 Task: Create a due date automation trigger when advanced on, 2 working days after a card is due add dates not starting next week at 11:00 AM.
Action: Mouse moved to (1099, 91)
Screenshot: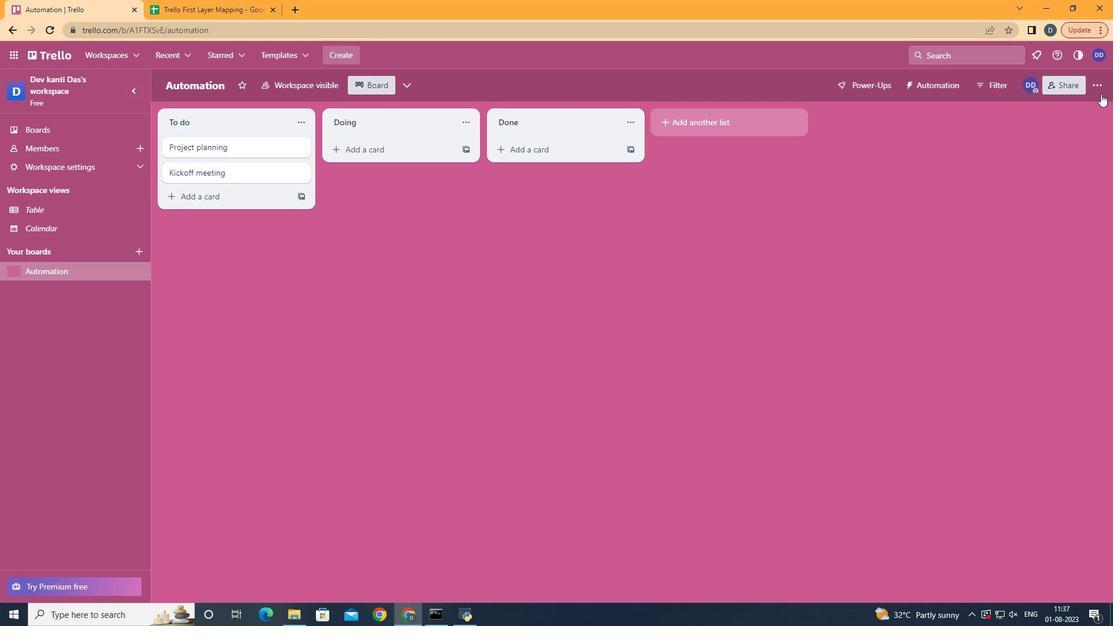 
Action: Mouse pressed left at (1099, 91)
Screenshot: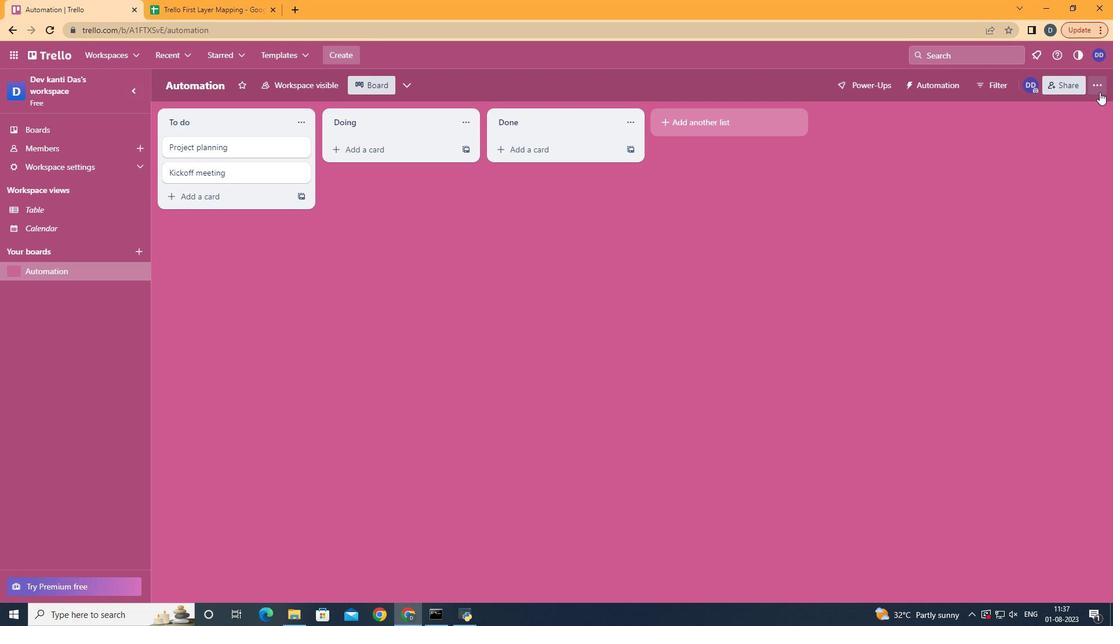 
Action: Mouse moved to (1019, 255)
Screenshot: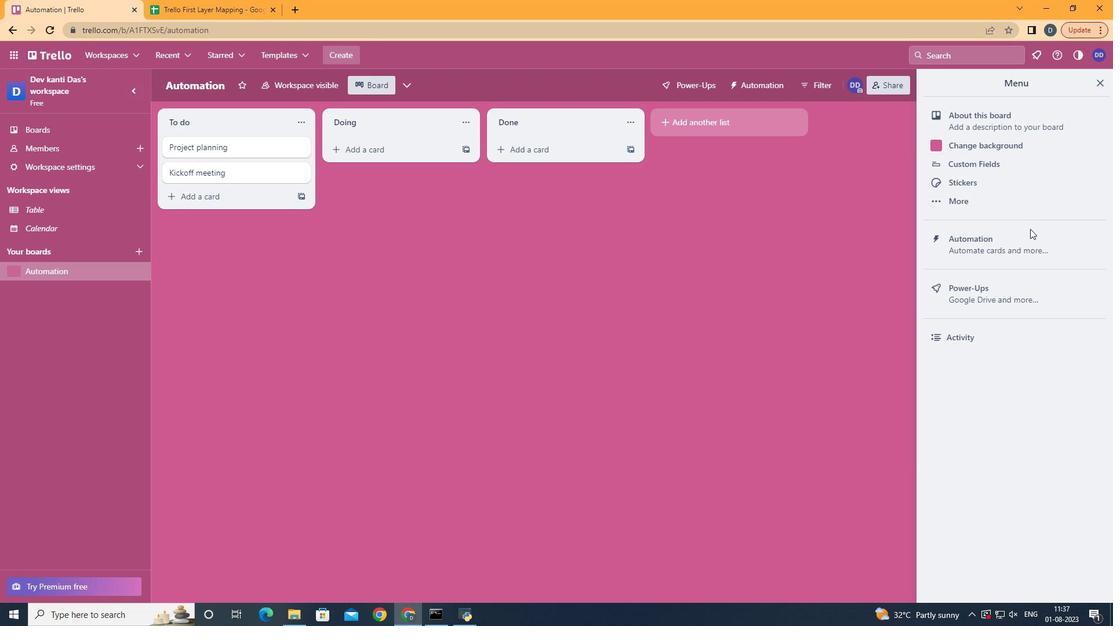 
Action: Mouse pressed left at (1019, 255)
Screenshot: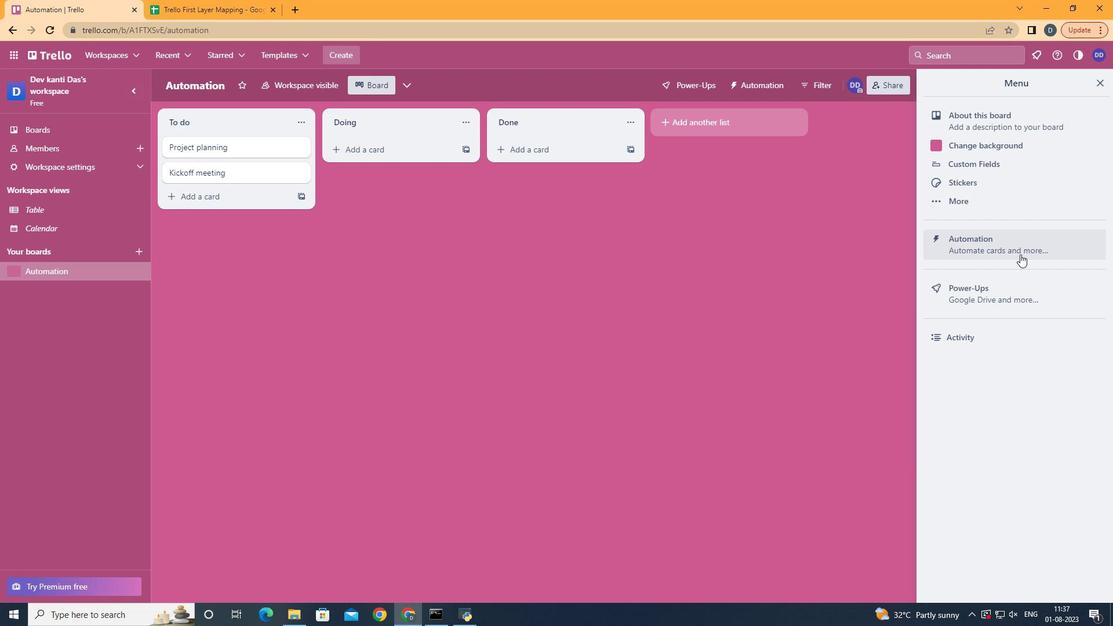 
Action: Mouse moved to (255, 233)
Screenshot: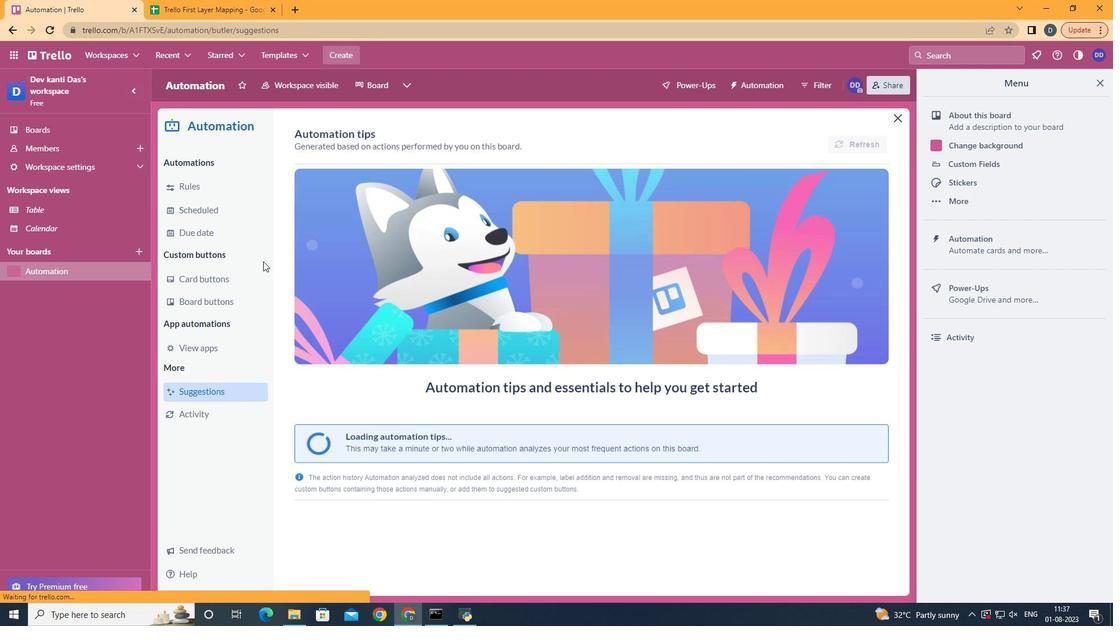 
Action: Mouse pressed left at (255, 233)
Screenshot: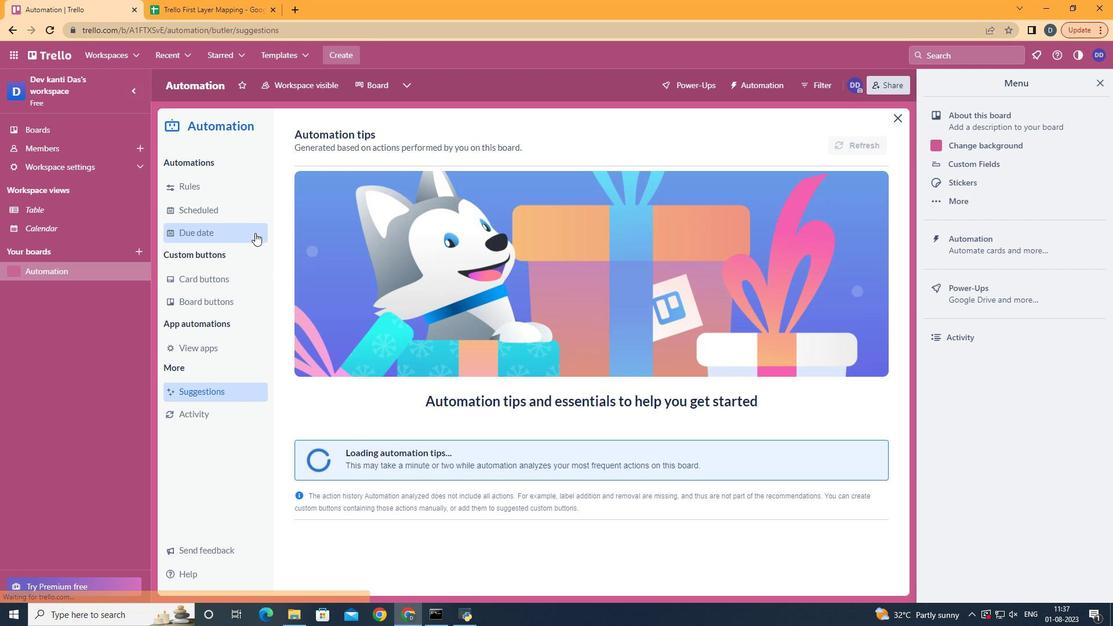 
Action: Mouse moved to (845, 137)
Screenshot: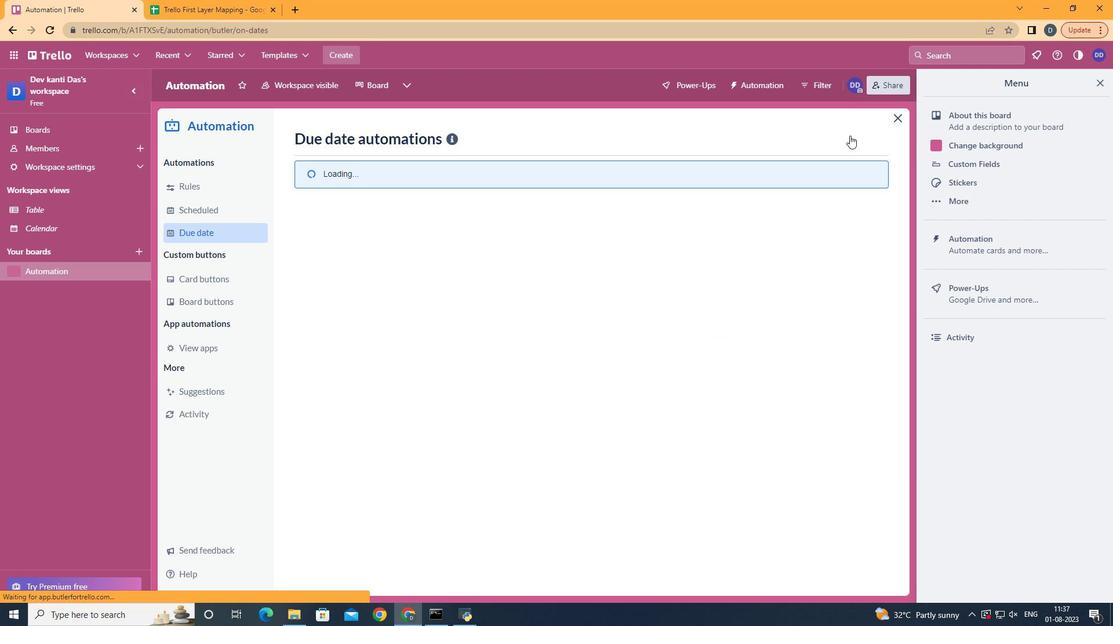 
Action: Mouse pressed left at (845, 137)
Screenshot: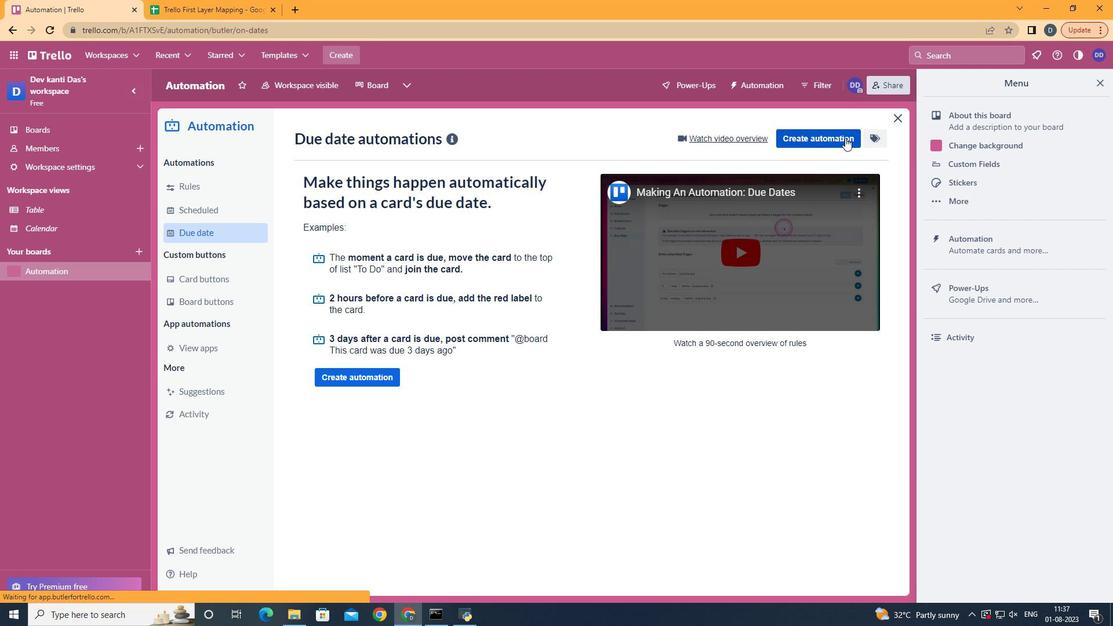 
Action: Mouse moved to (617, 249)
Screenshot: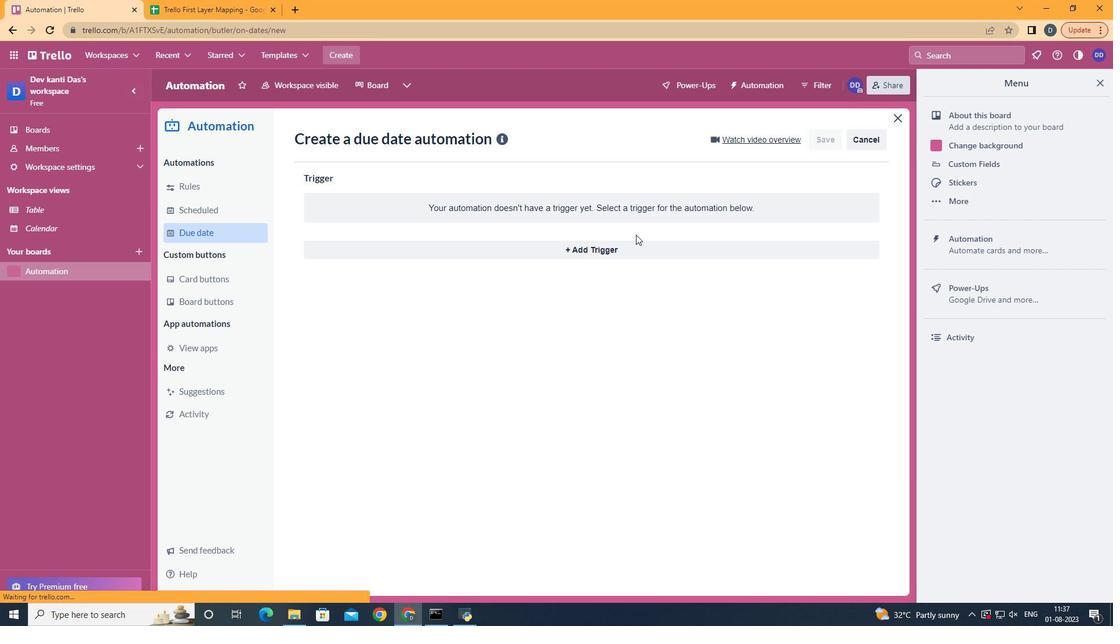 
Action: Mouse pressed left at (617, 249)
Screenshot: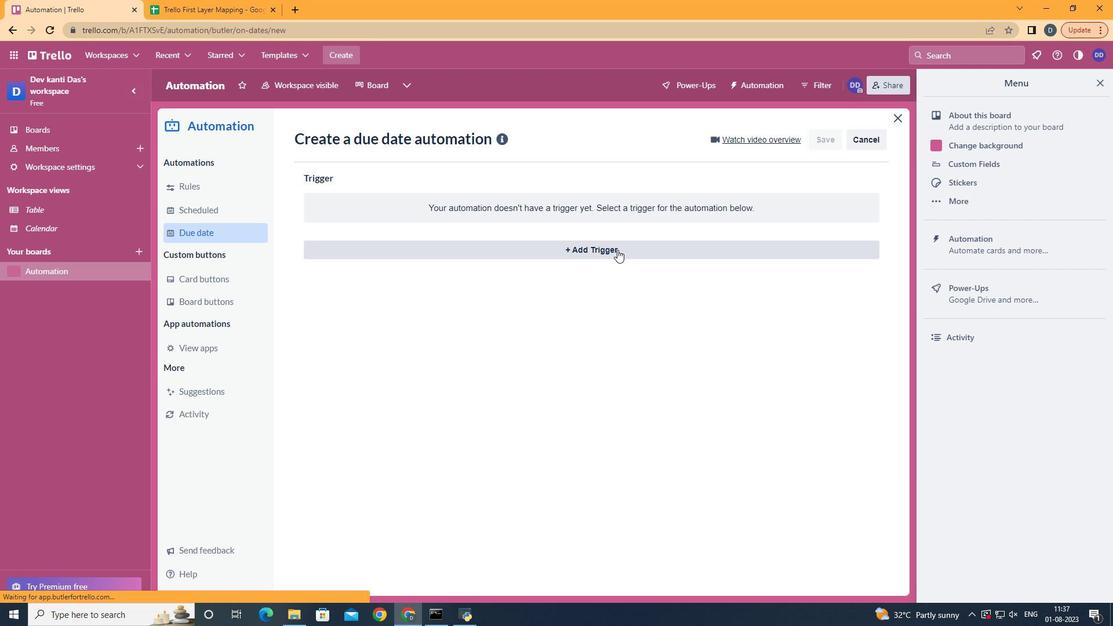 
Action: Mouse moved to (380, 464)
Screenshot: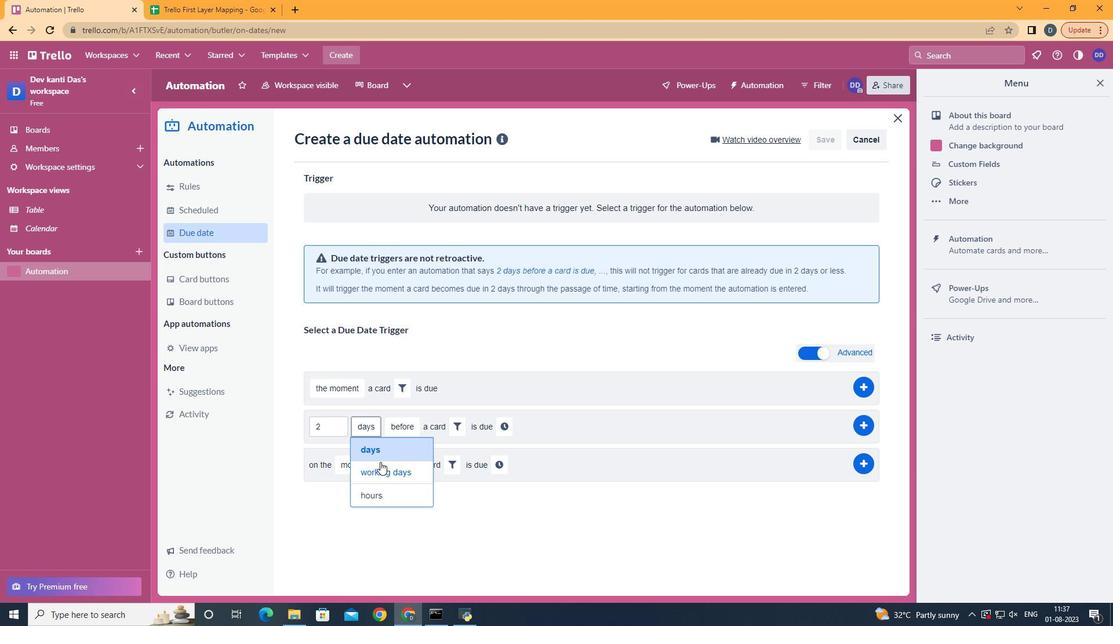 
Action: Mouse pressed left at (380, 464)
Screenshot: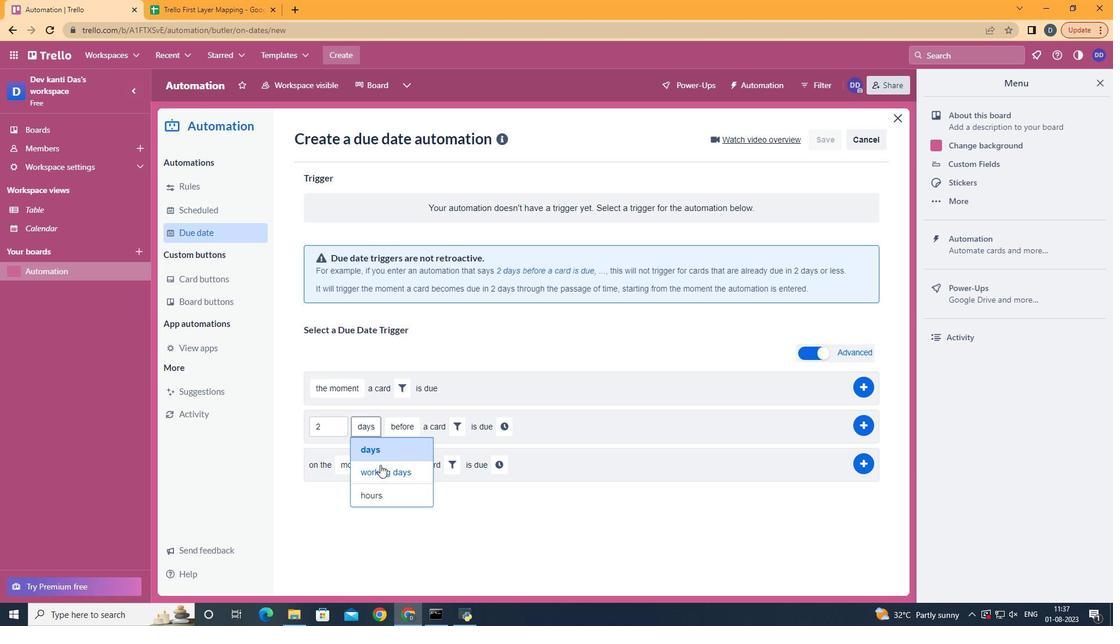 
Action: Mouse moved to (438, 474)
Screenshot: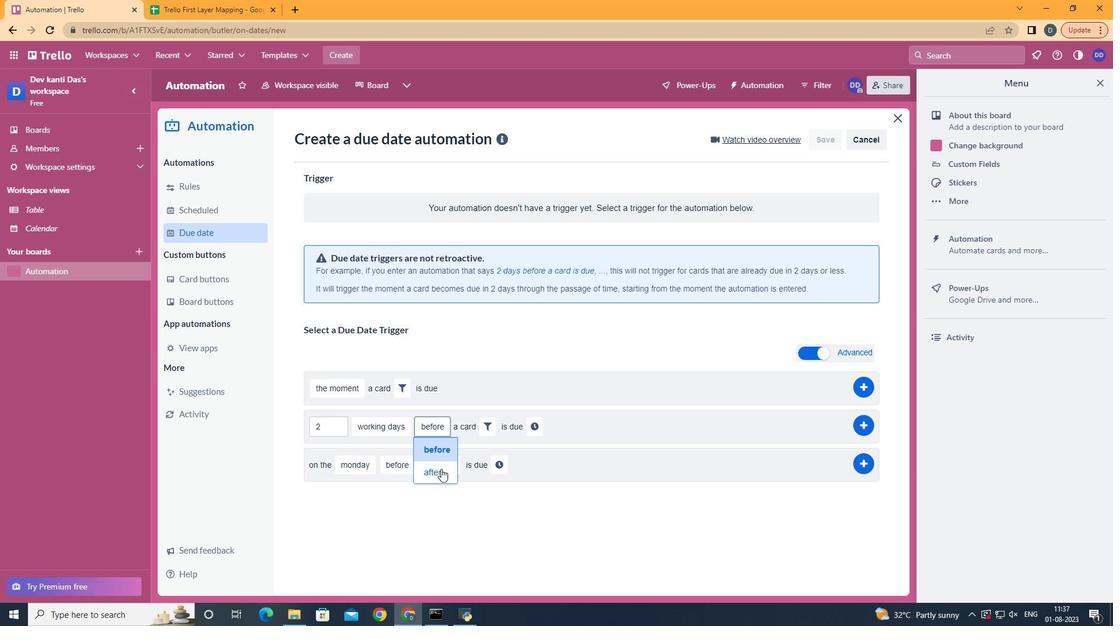 
Action: Mouse pressed left at (438, 474)
Screenshot: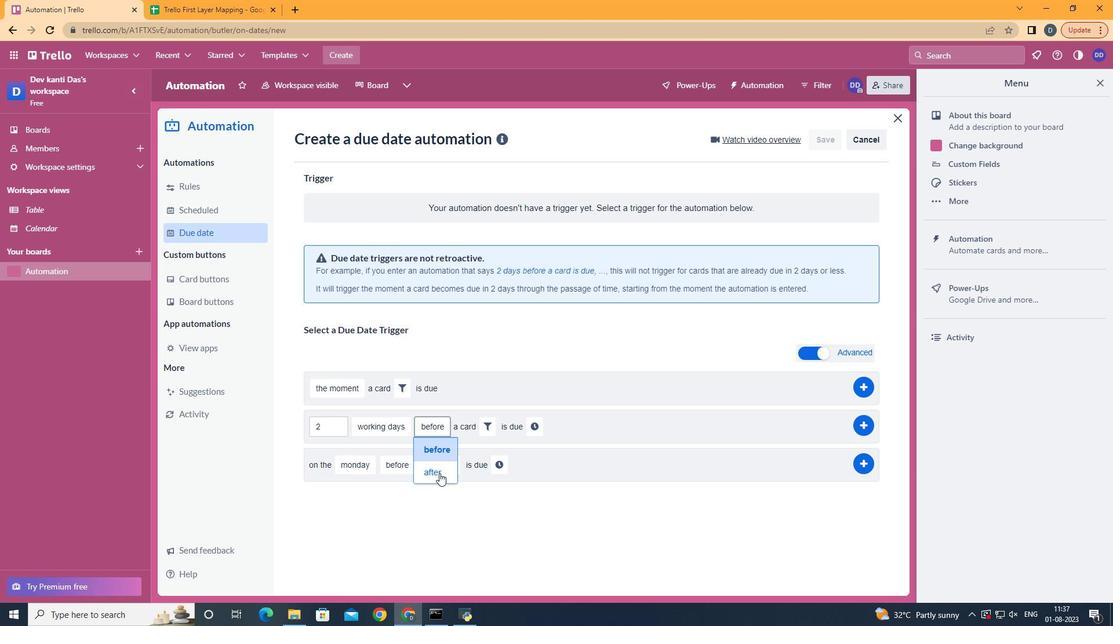 
Action: Mouse moved to (484, 423)
Screenshot: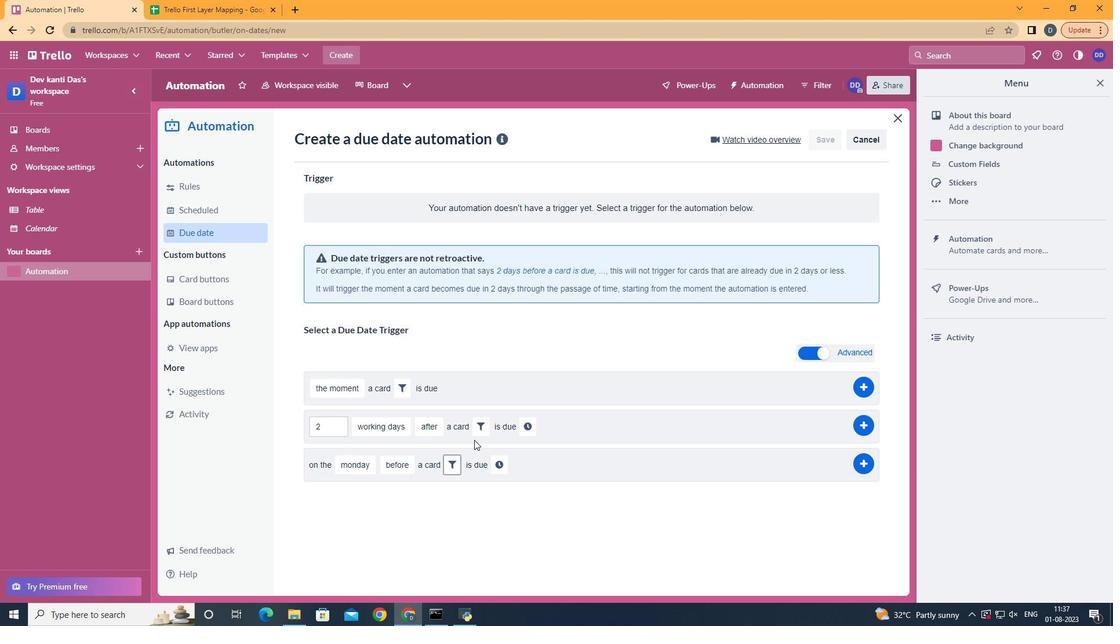
Action: Mouse pressed left at (484, 423)
Screenshot: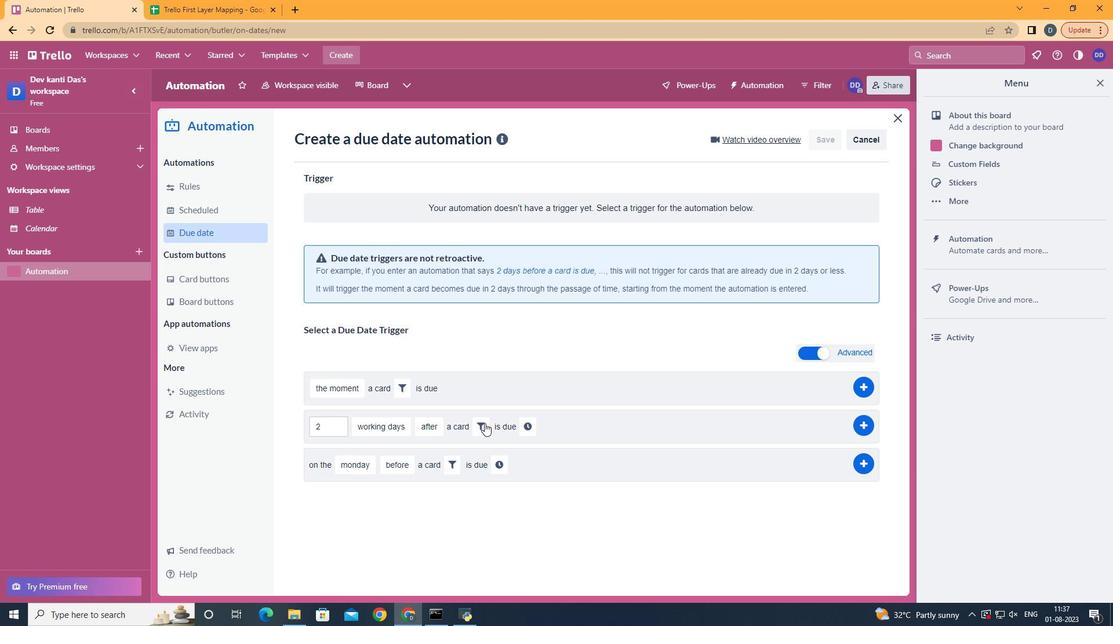 
Action: Mouse moved to (535, 458)
Screenshot: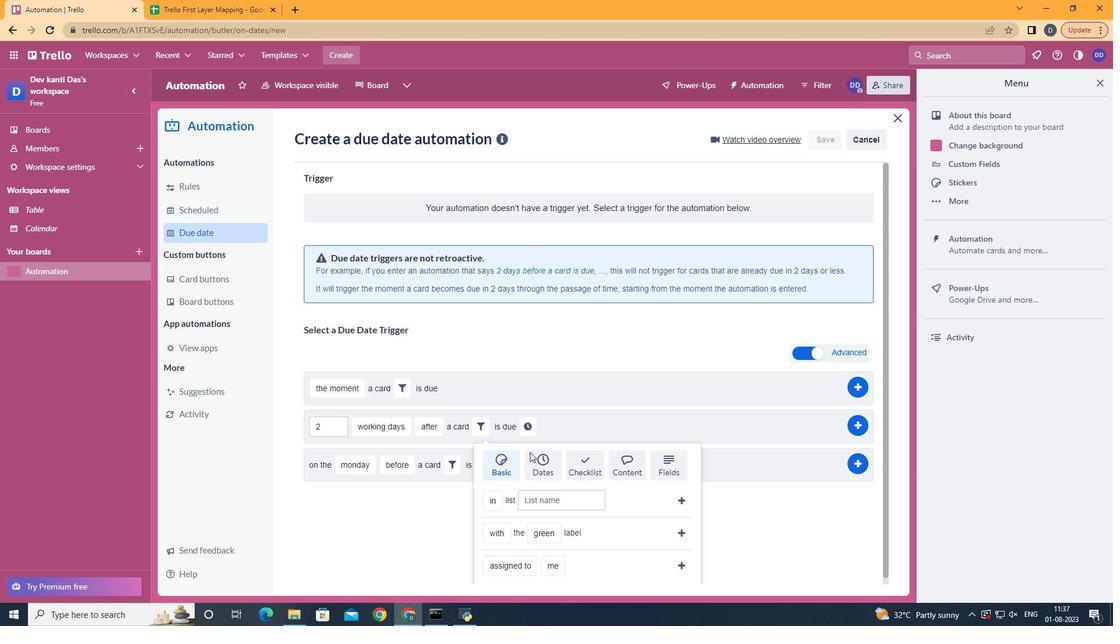 
Action: Mouse pressed left at (535, 458)
Screenshot: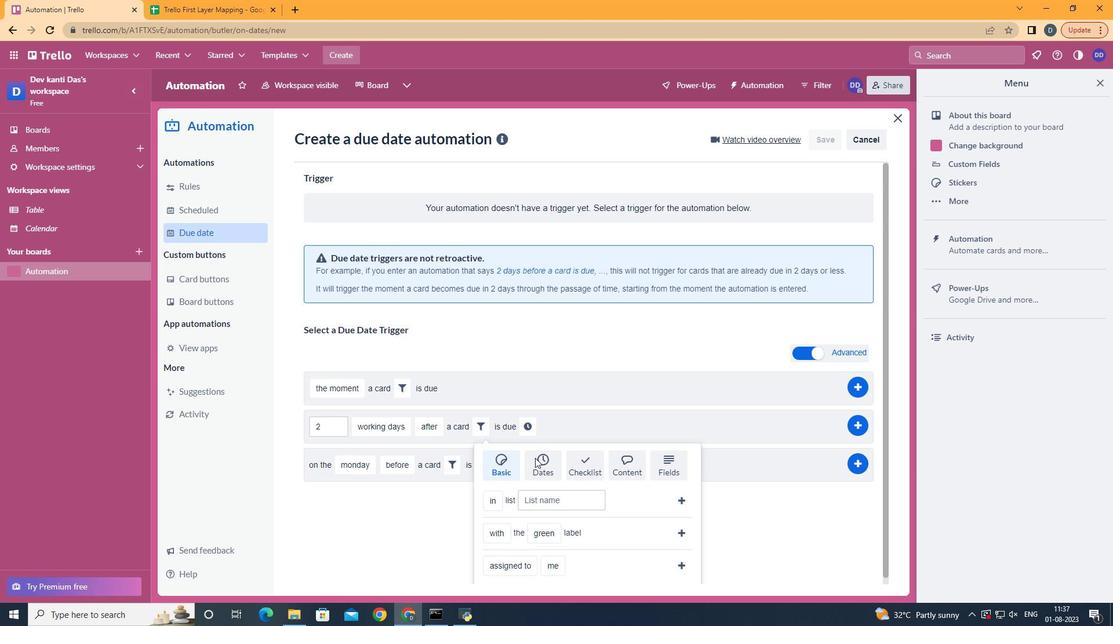 
Action: Mouse scrolled (535, 457) with delta (0, 0)
Screenshot: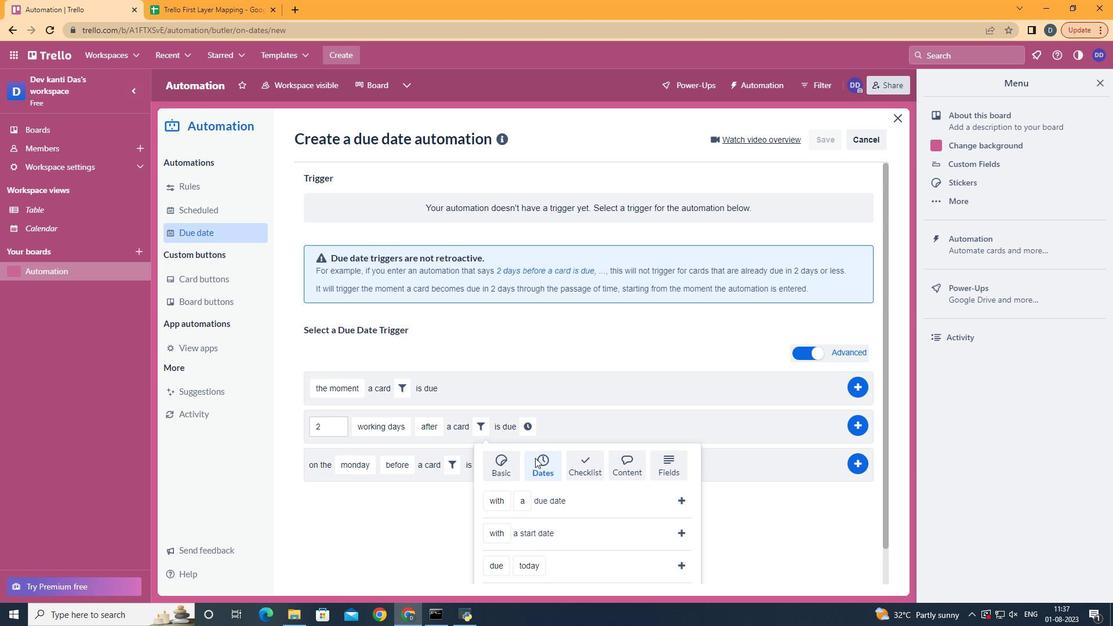 
Action: Mouse scrolled (535, 457) with delta (0, 0)
Screenshot: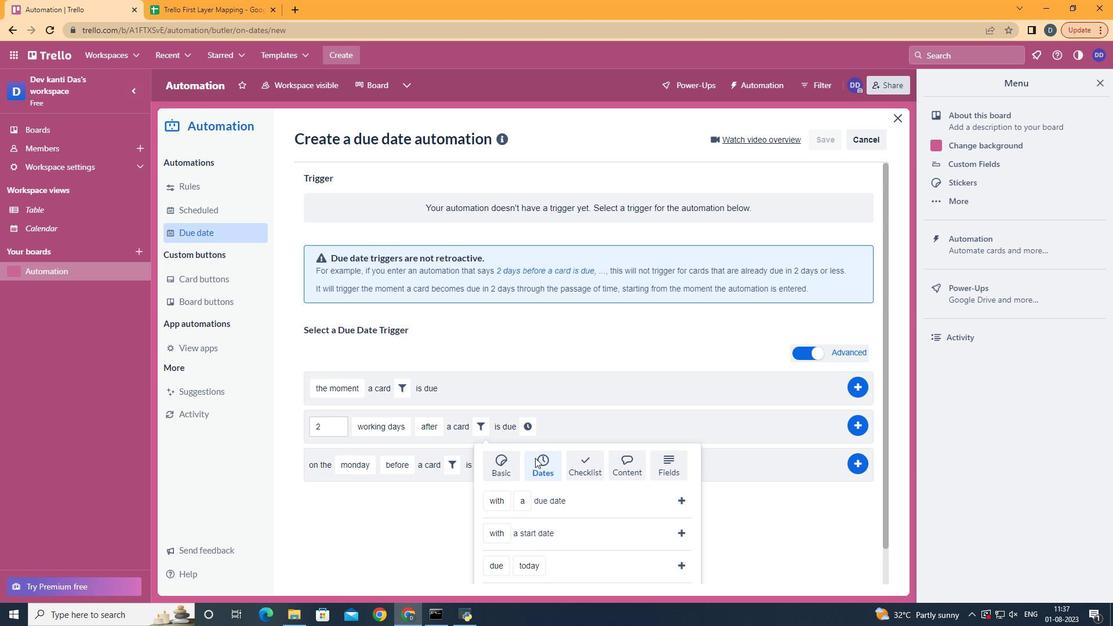 
Action: Mouse scrolled (535, 457) with delta (0, 0)
Screenshot: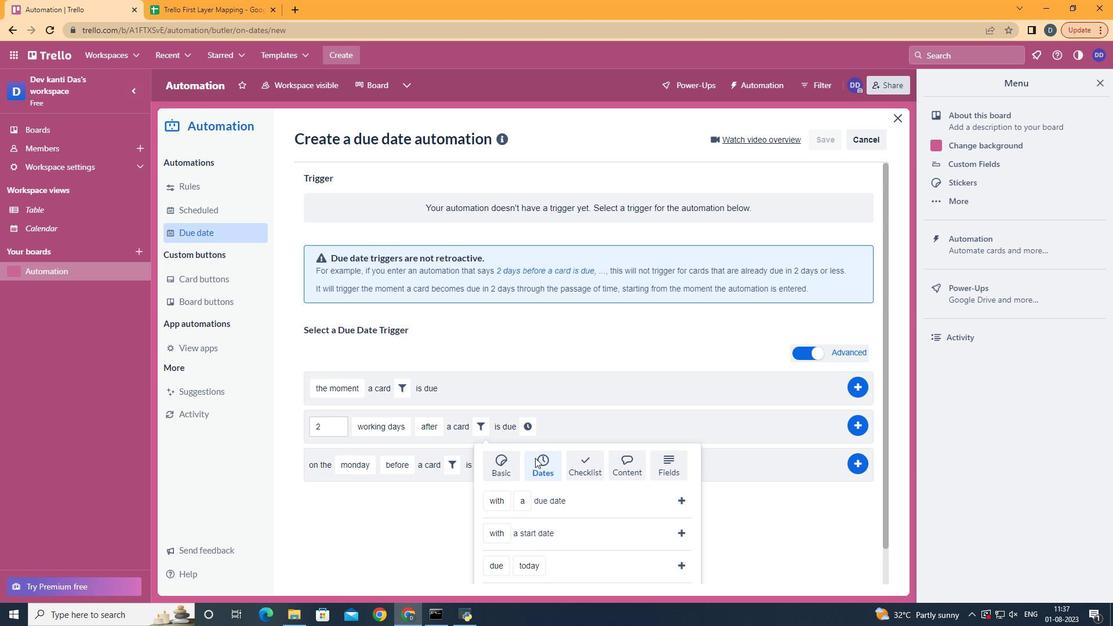 
Action: Mouse scrolled (535, 457) with delta (0, 0)
Screenshot: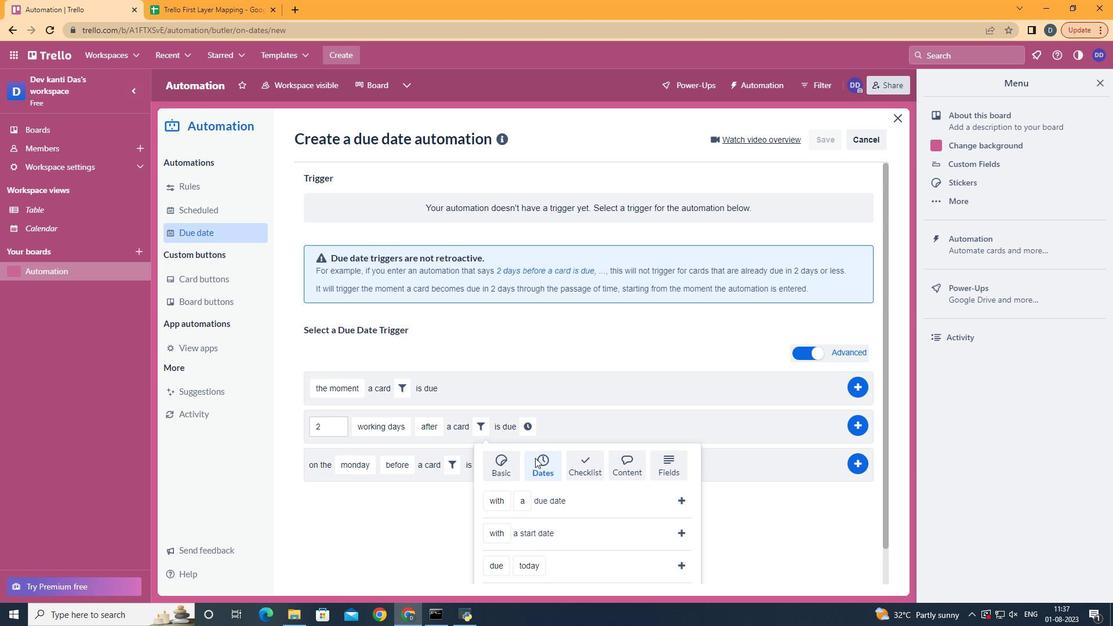 
Action: Mouse moved to (512, 506)
Screenshot: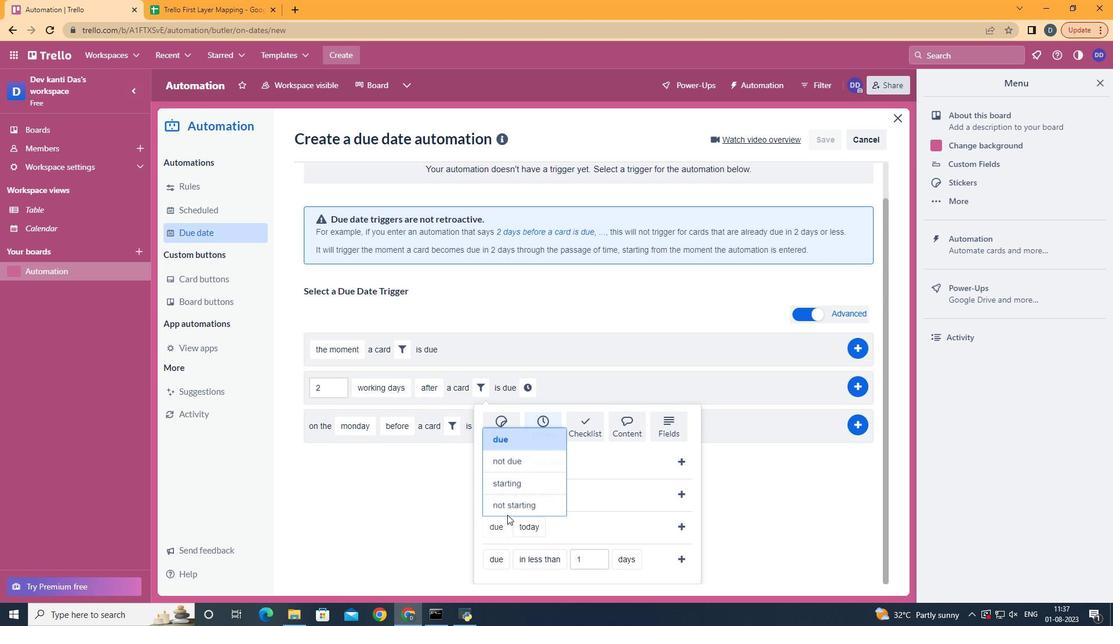 
Action: Mouse pressed left at (512, 506)
Screenshot: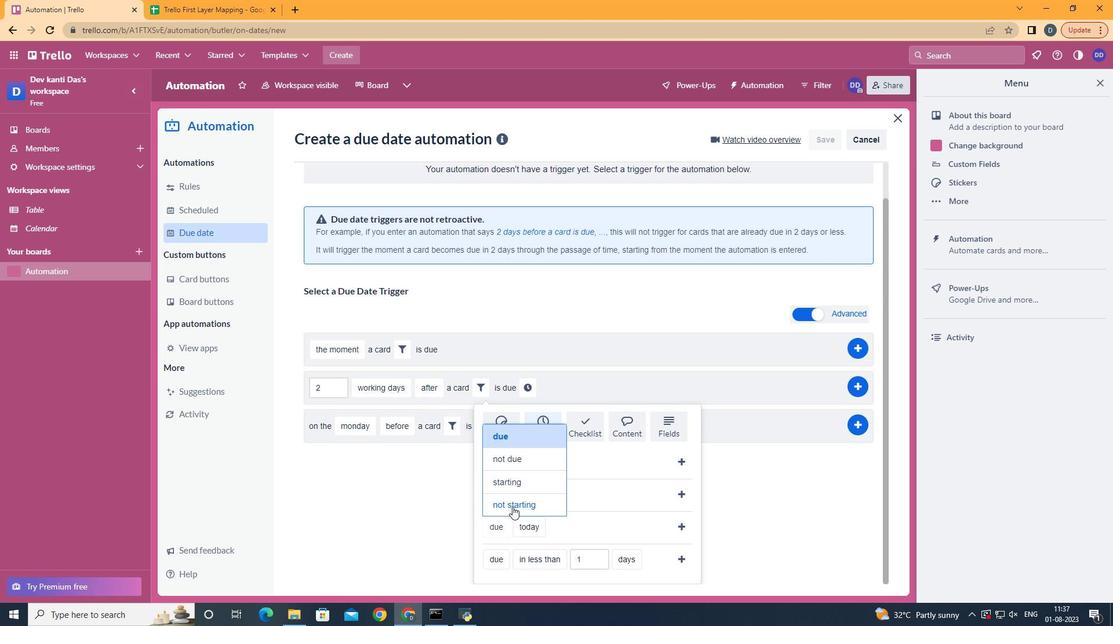 
Action: Mouse moved to (577, 459)
Screenshot: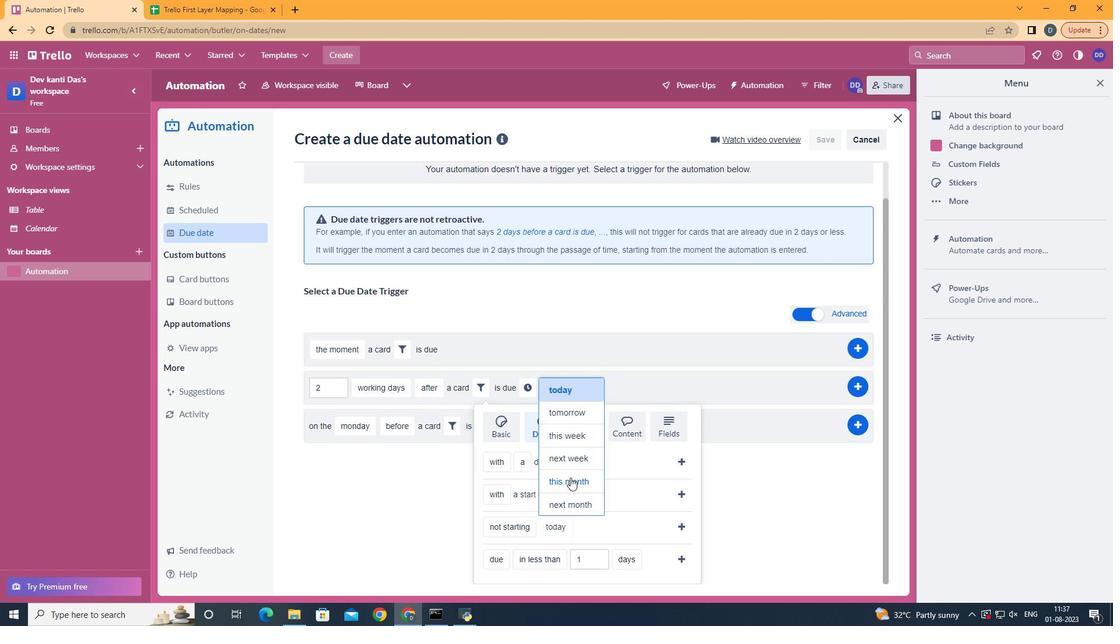 
Action: Mouse pressed left at (577, 459)
Screenshot: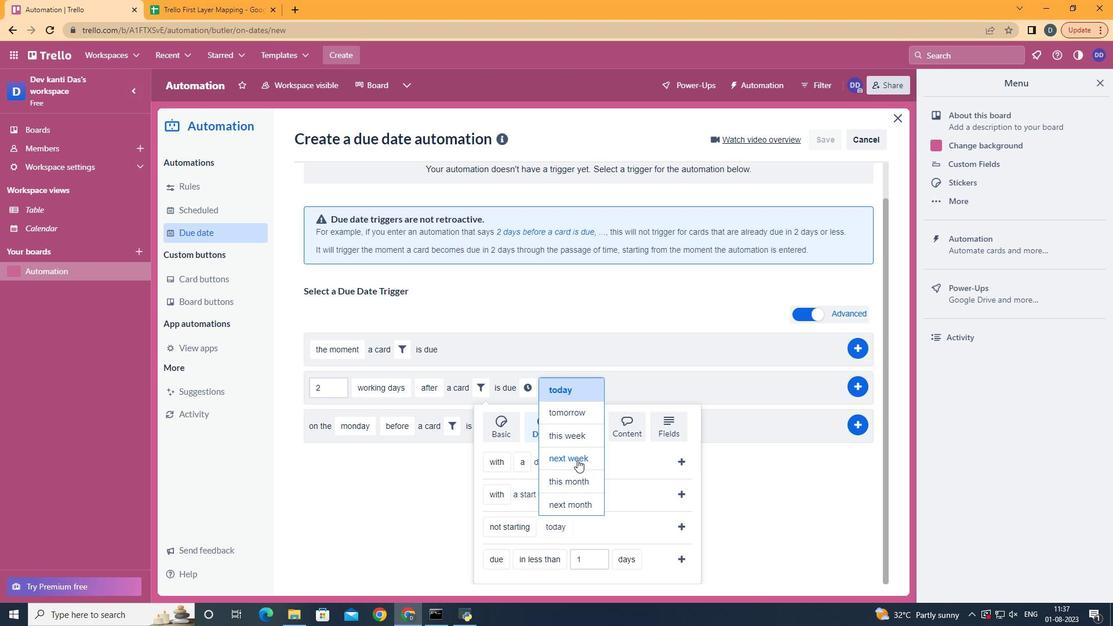 
Action: Mouse moved to (681, 527)
Screenshot: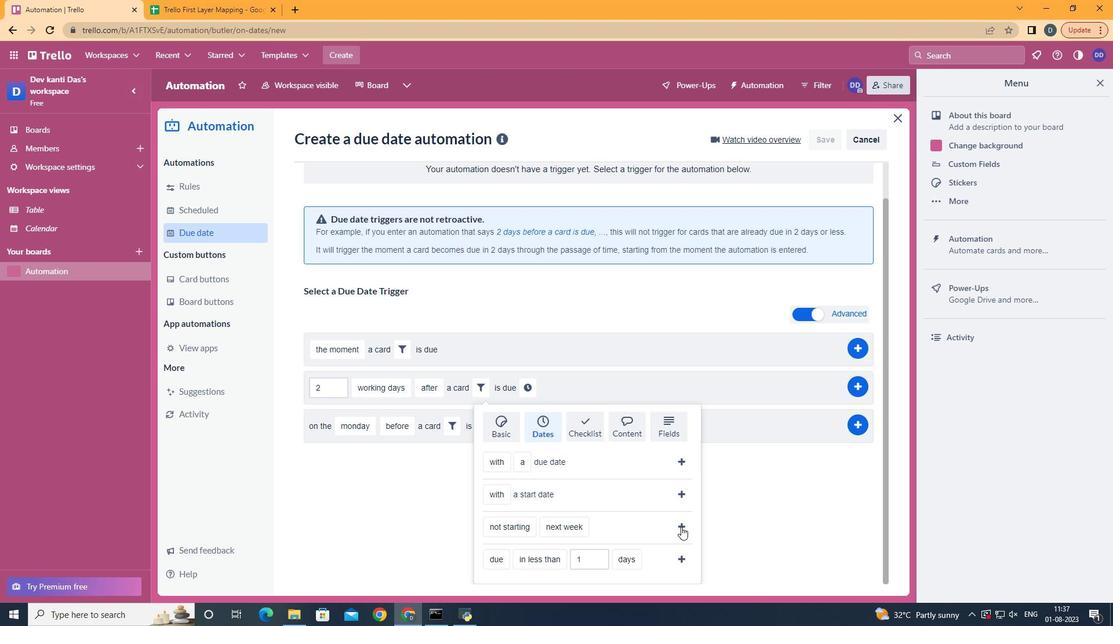 
Action: Mouse pressed left at (681, 527)
Screenshot: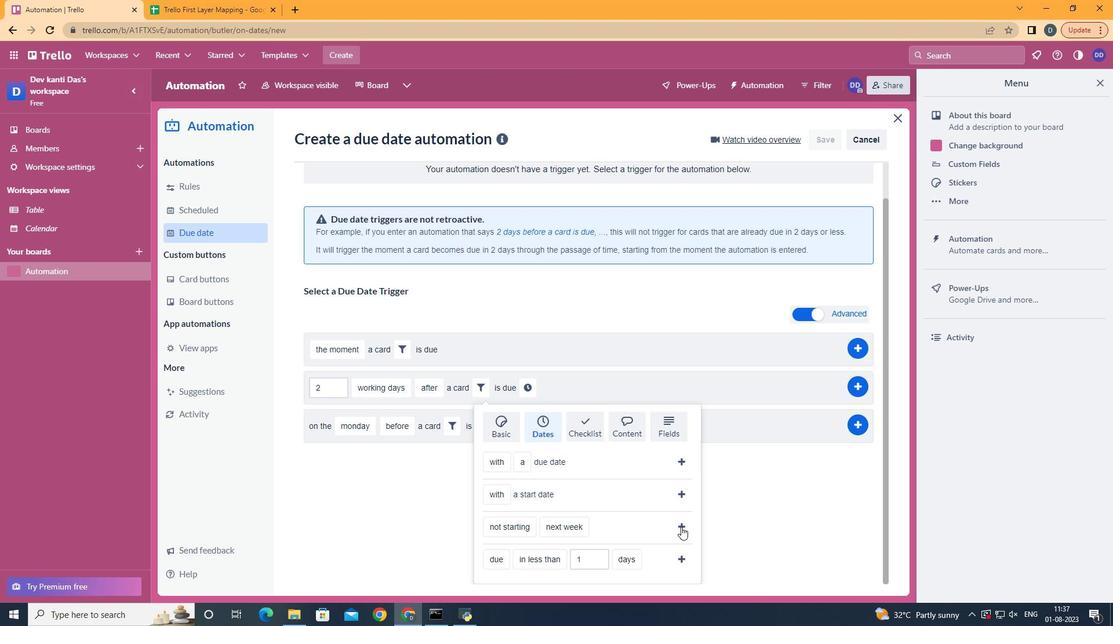 
Action: Mouse moved to (636, 423)
Screenshot: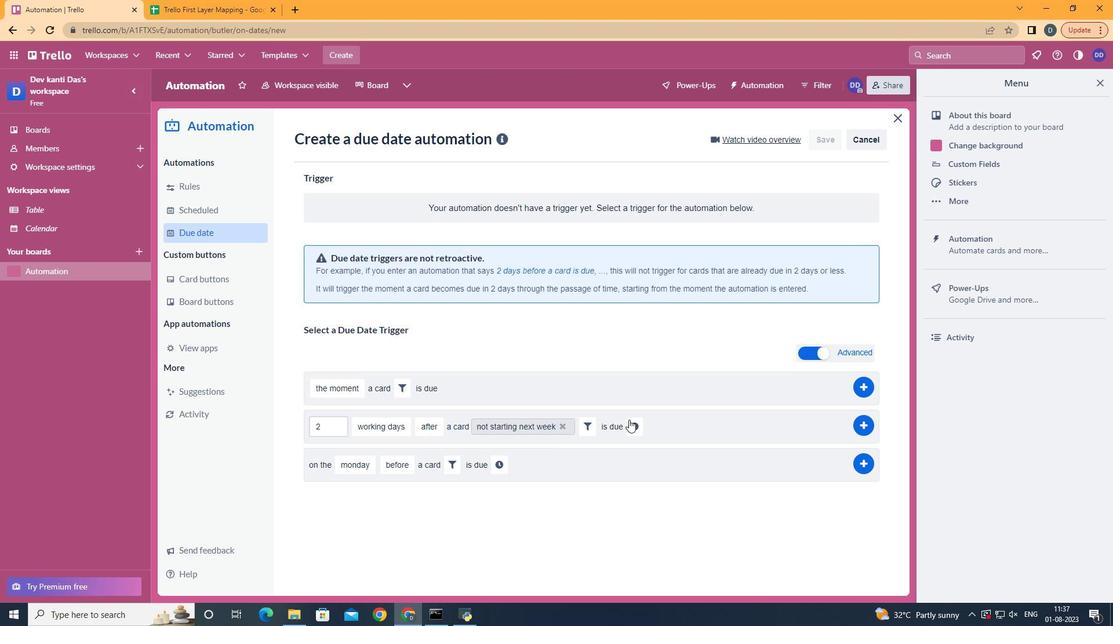 
Action: Mouse pressed left at (636, 423)
Screenshot: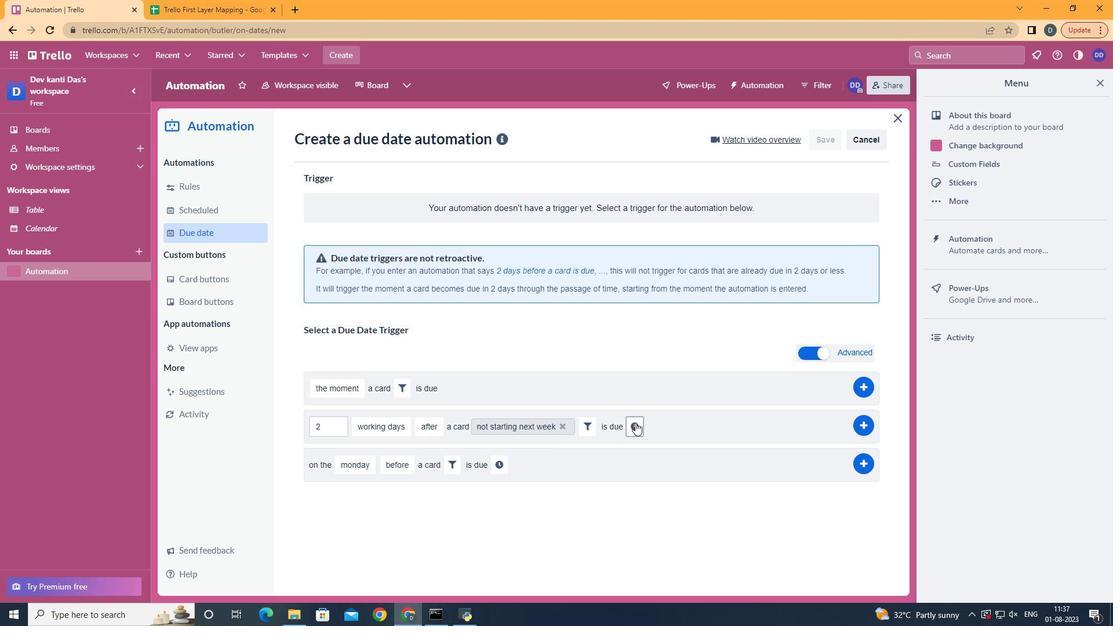 
Action: Mouse moved to (709, 431)
Screenshot: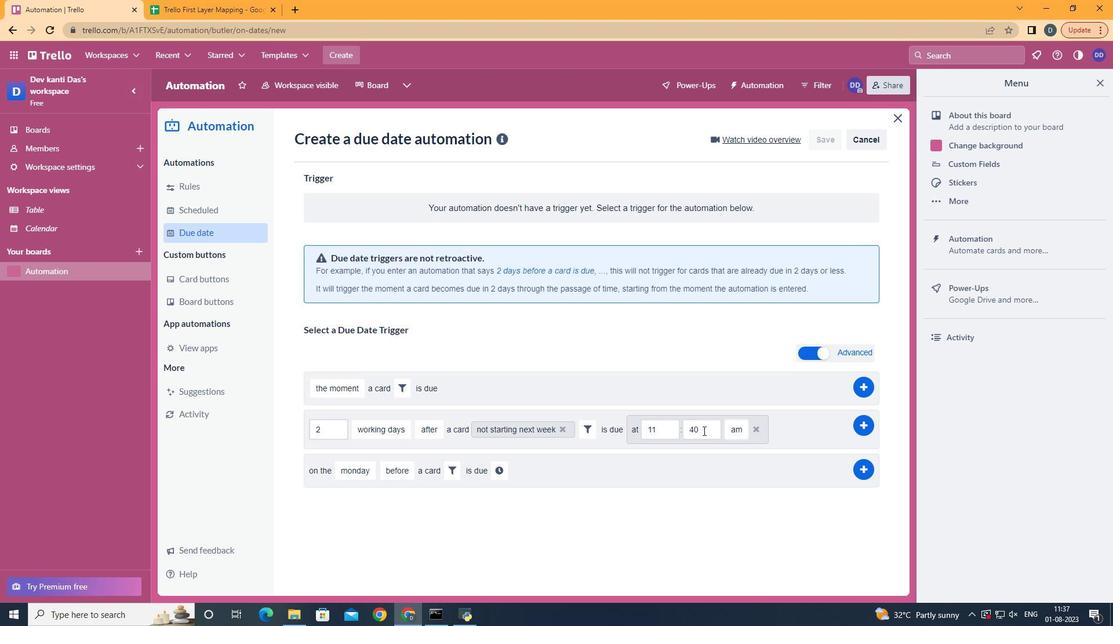 
Action: Mouse pressed left at (709, 431)
Screenshot: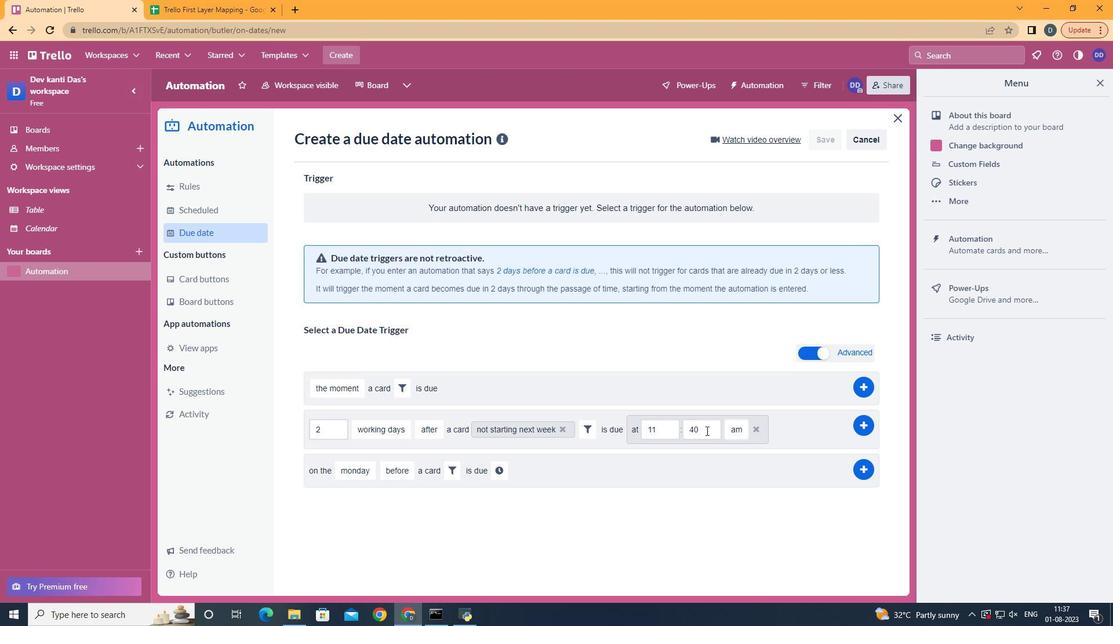 
Action: Key pressed <Key.backspace><Key.backspace>00
Screenshot: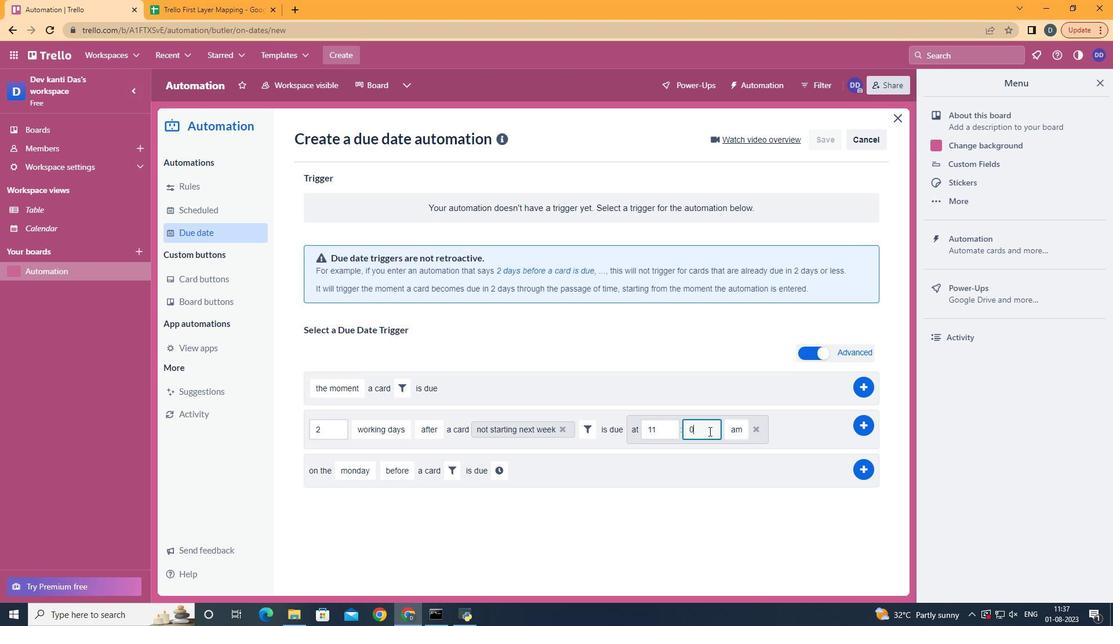 
Action: Mouse moved to (869, 431)
Screenshot: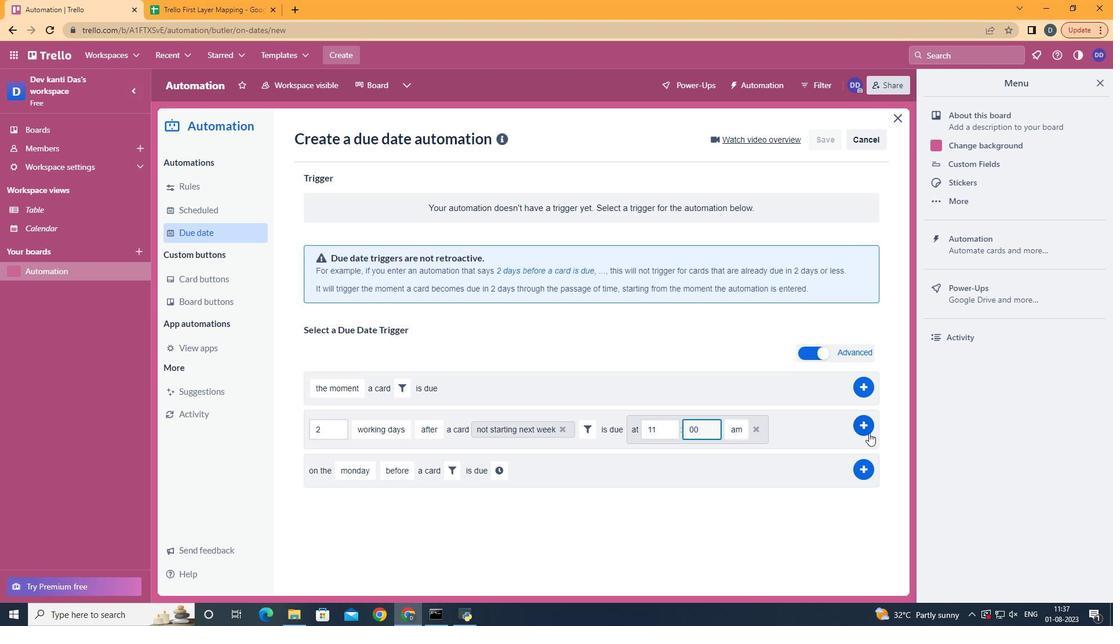 
Action: Mouse pressed left at (869, 431)
Screenshot: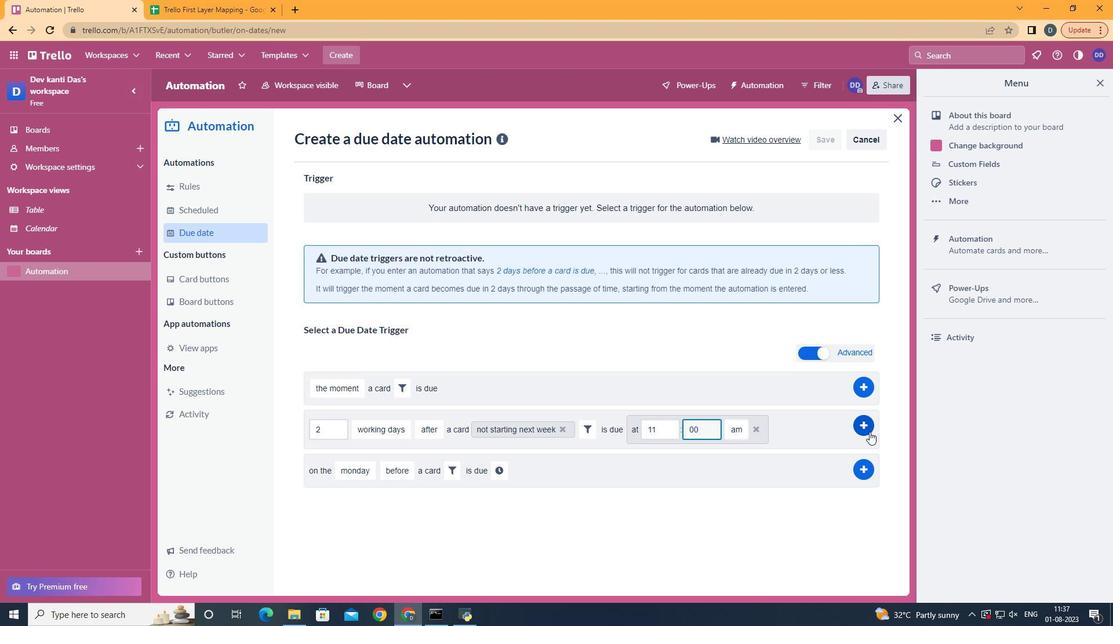 
Action: Mouse moved to (495, 309)
Screenshot: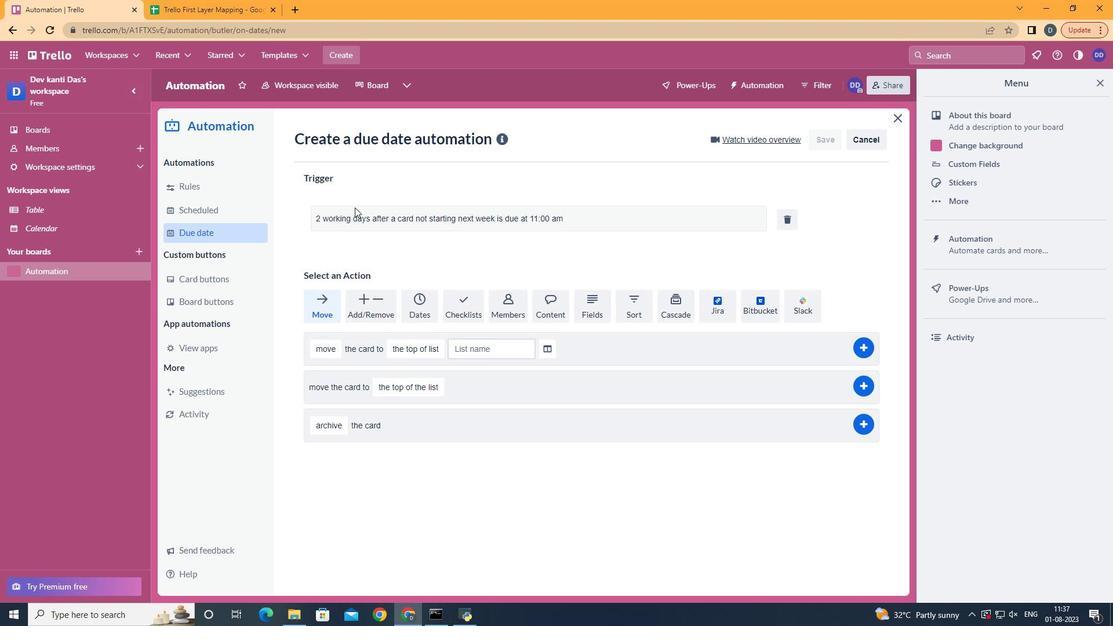 
